 Task: Add a field from the Popular template Effort Level a blank project BitBoost
Action: Mouse moved to (384, 373)
Screenshot: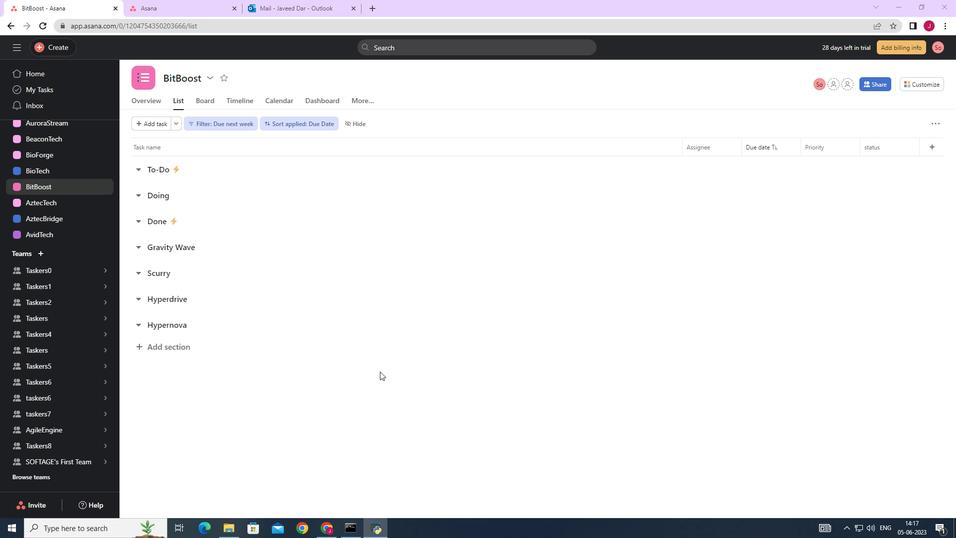 
Action: Mouse scrolled (384, 373) with delta (0, 0)
Screenshot: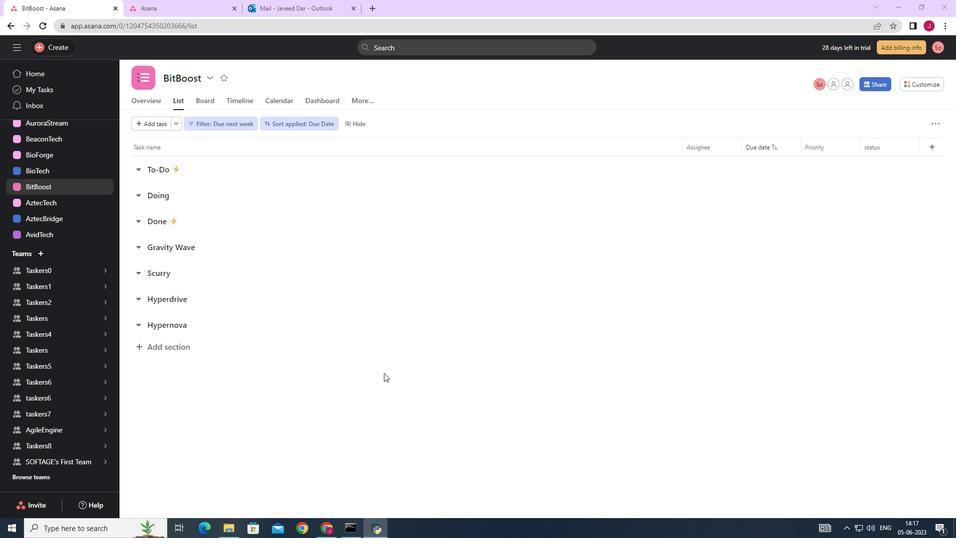 
Action: Mouse moved to (384, 373)
Screenshot: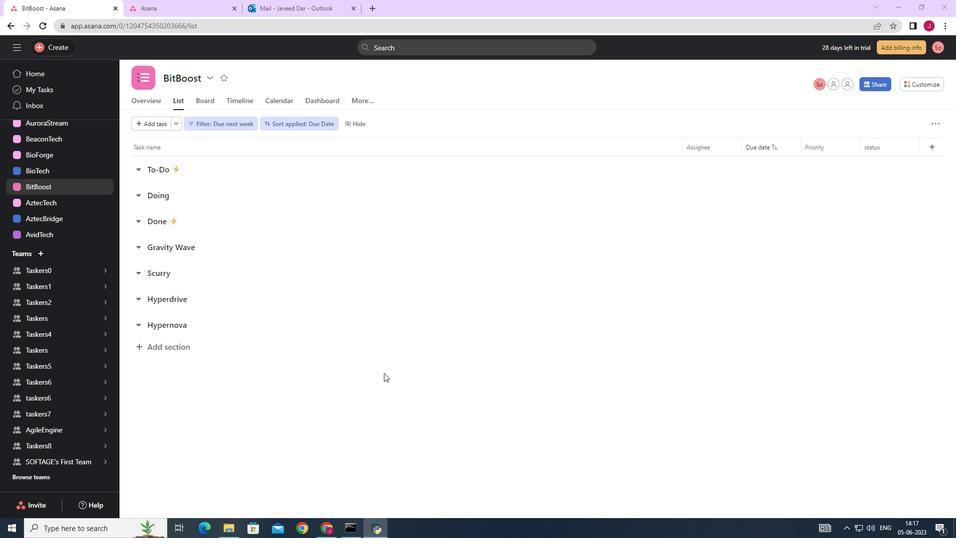 
Action: Mouse scrolled (384, 373) with delta (0, 0)
Screenshot: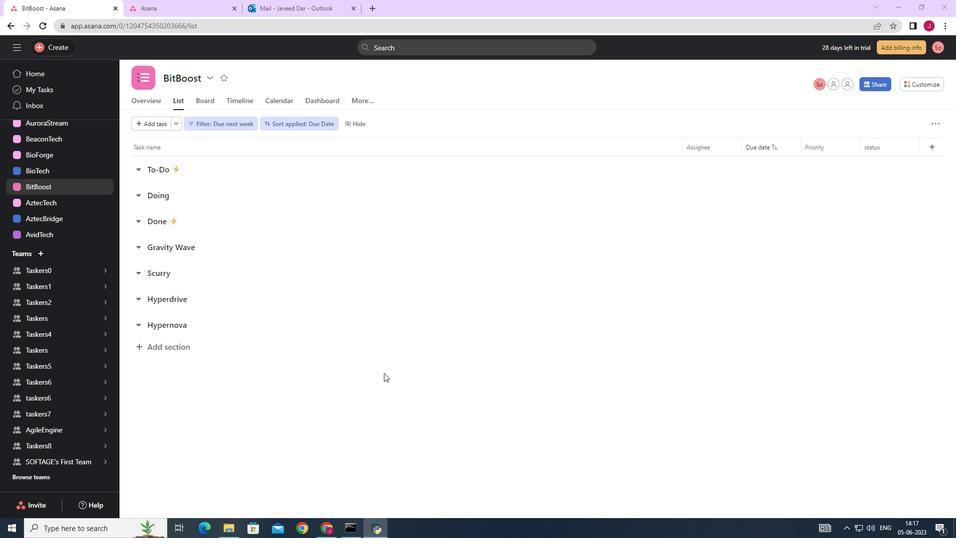 
Action: Mouse moved to (924, 83)
Screenshot: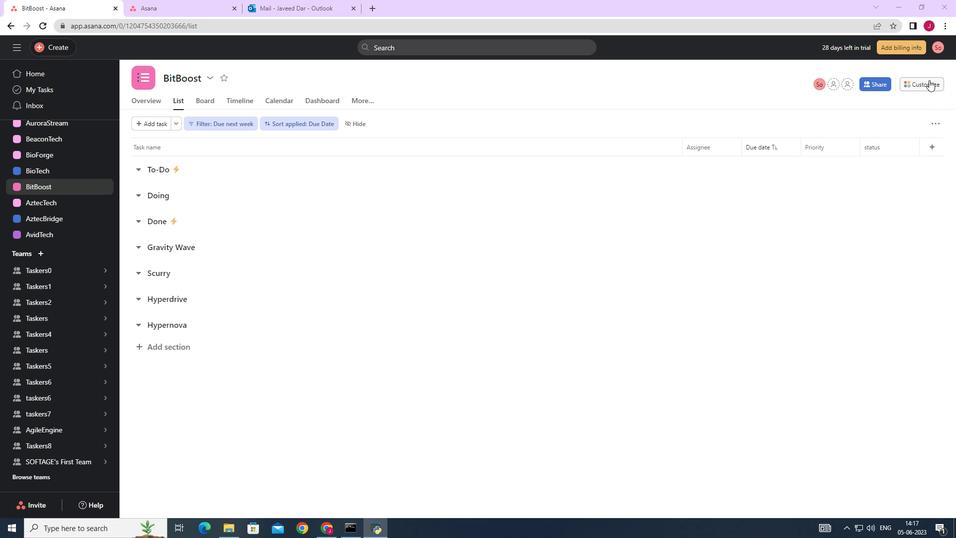 
Action: Mouse pressed left at (924, 83)
Screenshot: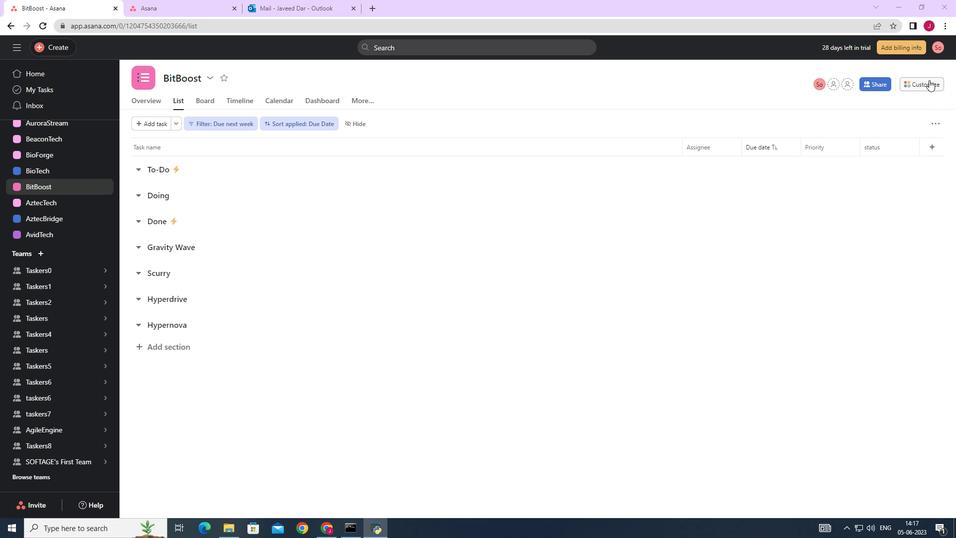
Action: Mouse moved to (850, 198)
Screenshot: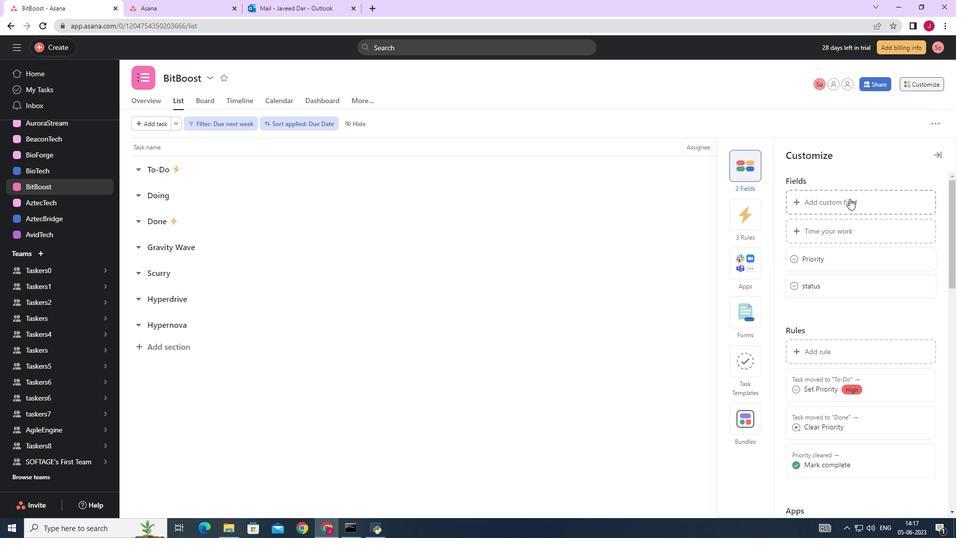 
Action: Mouse pressed left at (850, 198)
Screenshot: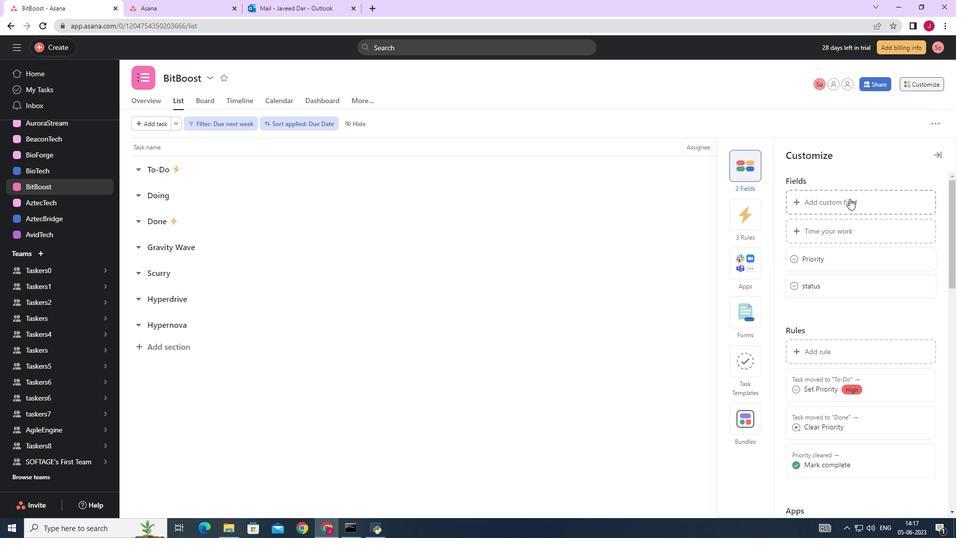 
Action: Mouse moved to (856, 195)
Screenshot: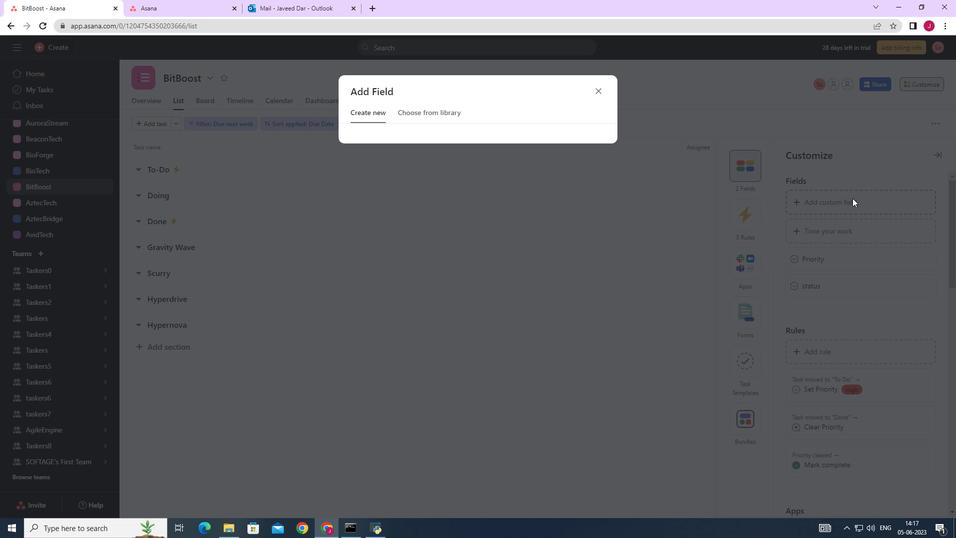 
Action: Key pressed <Key.caps_lock>E<Key.caps_lock>ffort<Key.space><Key.caps_lock>L<Key.caps_lock>evel
Screenshot: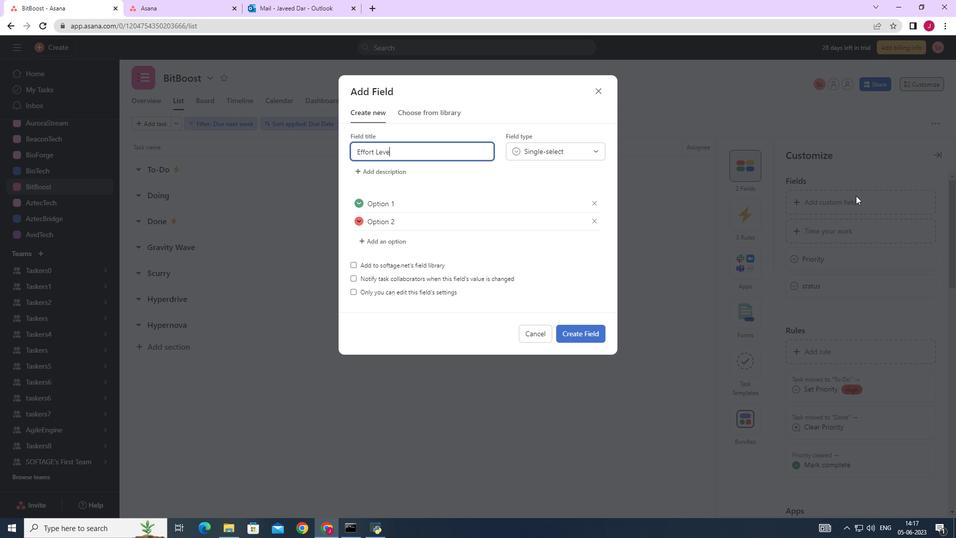 
Action: Mouse moved to (588, 330)
Screenshot: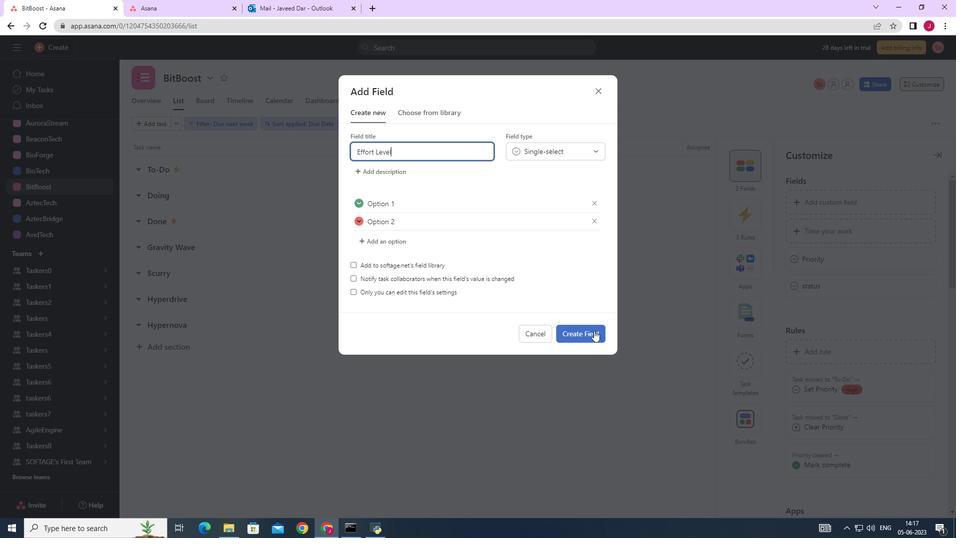 
Action: Mouse pressed left at (588, 330)
Screenshot: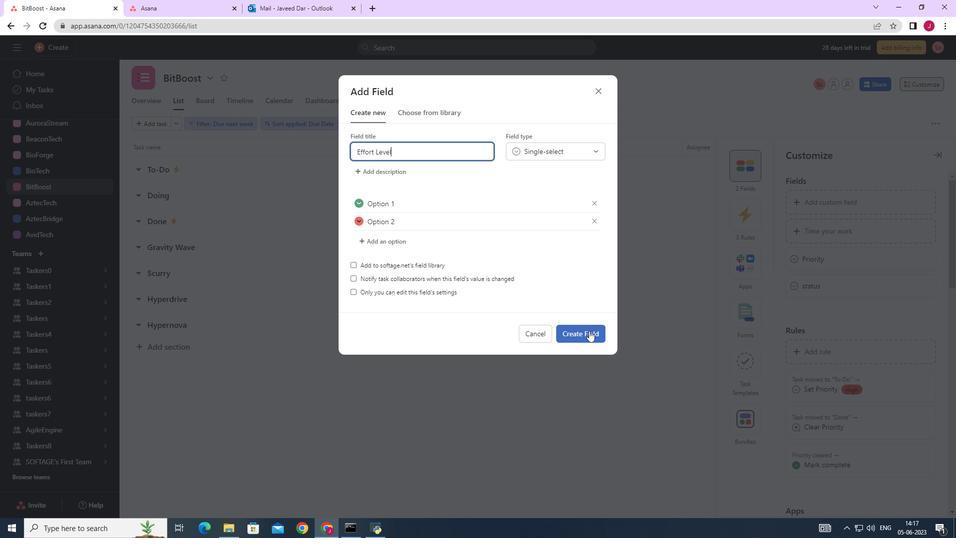 
Action: Mouse moved to (586, 331)
Screenshot: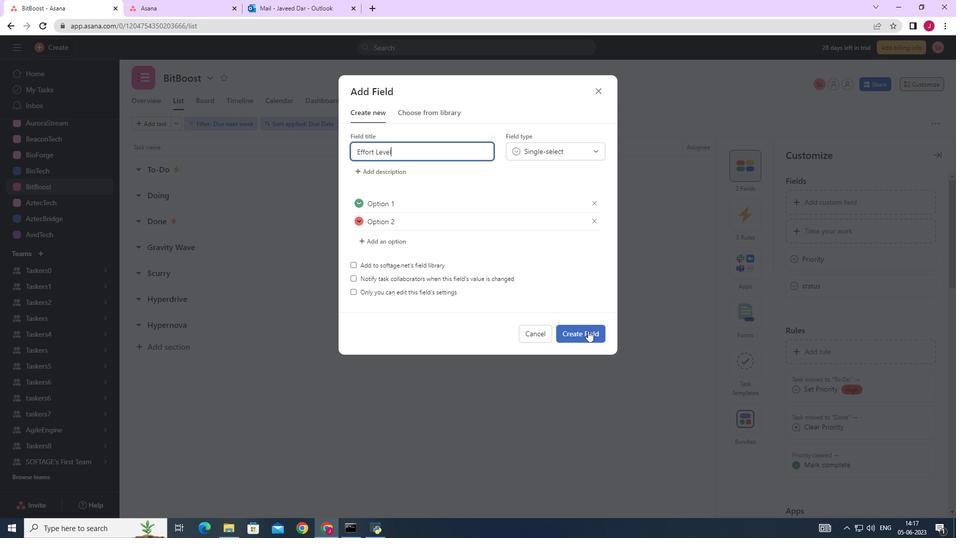 
